 Task: Enable and save the option "Skip loop filter" for "H.264/MPEG-4 Part 10/AVC encoder (x264 10-bit).
Action: Mouse moved to (94, 12)
Screenshot: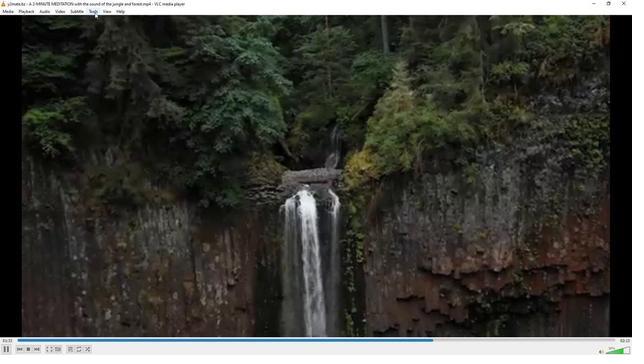 
Action: Mouse pressed left at (94, 12)
Screenshot: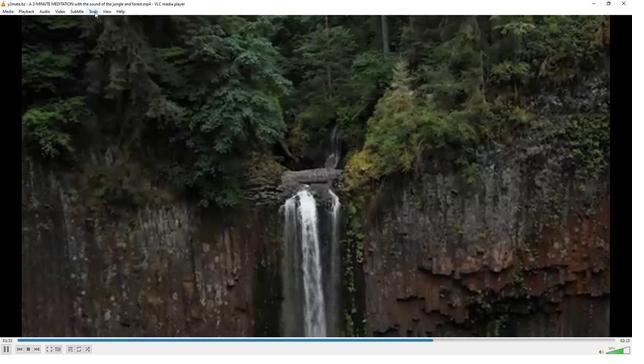 
Action: Mouse moved to (105, 89)
Screenshot: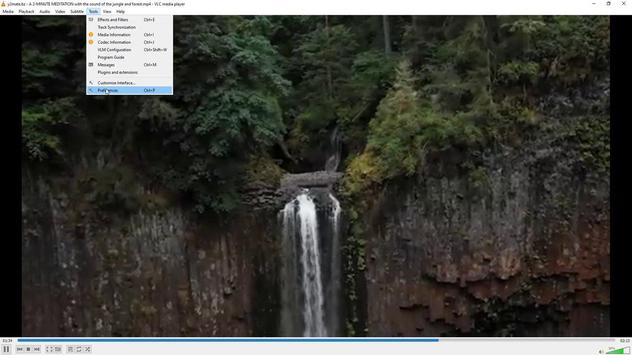 
Action: Mouse pressed left at (105, 89)
Screenshot: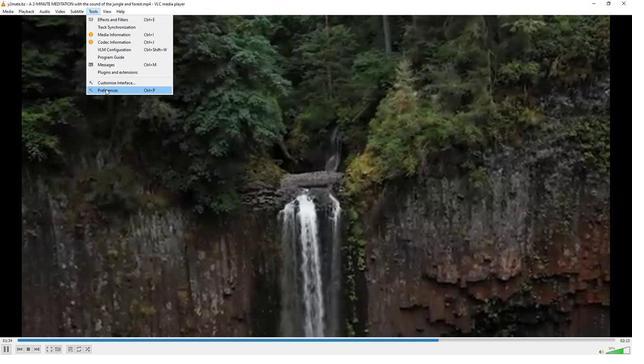 
Action: Mouse moved to (207, 290)
Screenshot: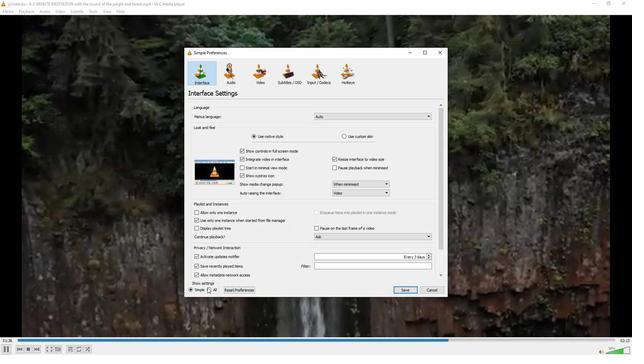 
Action: Mouse pressed left at (207, 290)
Screenshot: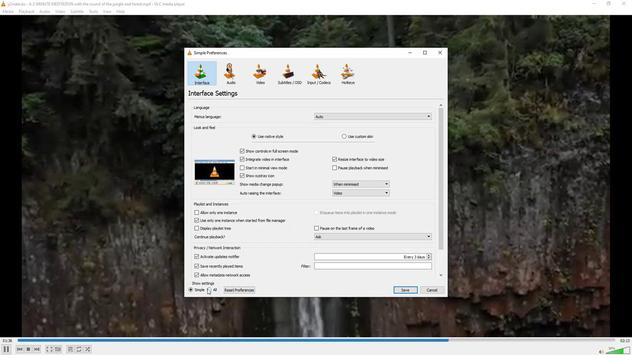
Action: Mouse moved to (198, 223)
Screenshot: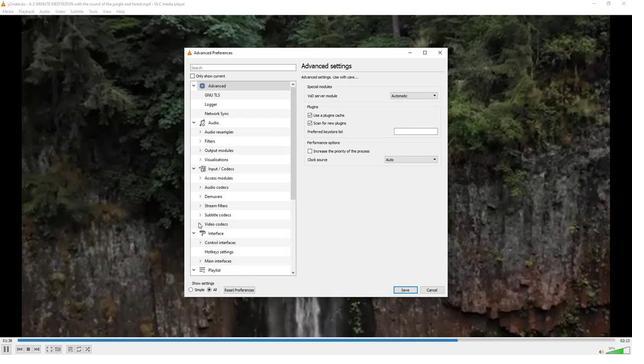
Action: Mouse pressed left at (198, 223)
Screenshot: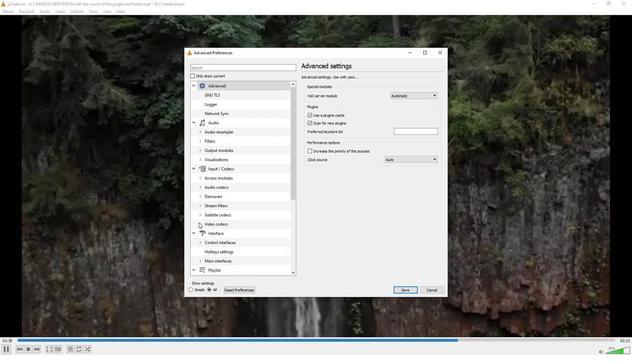 
Action: Mouse moved to (200, 225)
Screenshot: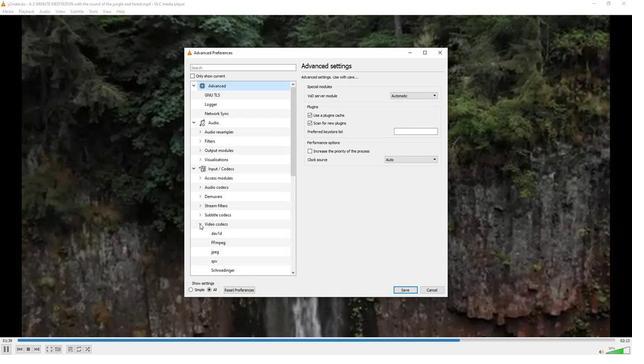 
Action: Mouse scrolled (200, 225) with delta (0, 0)
Screenshot: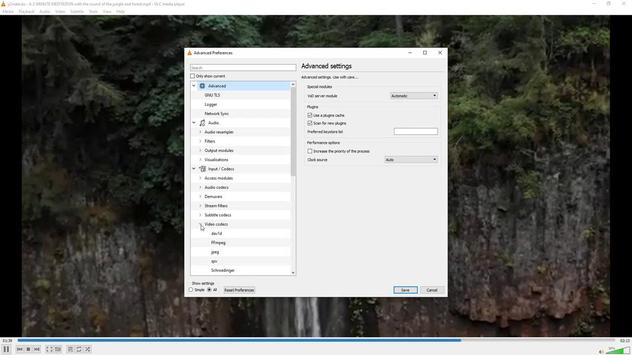 
Action: Mouse scrolled (200, 225) with delta (0, 0)
Screenshot: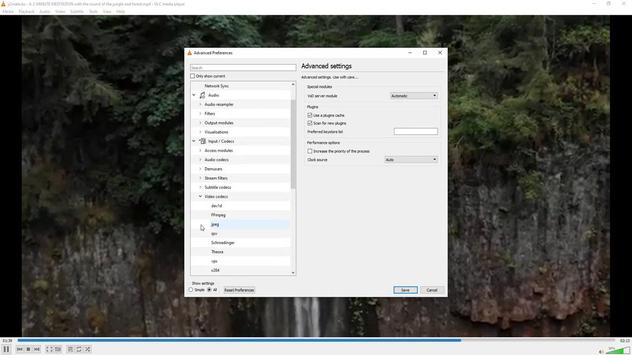 
Action: Mouse moved to (212, 252)
Screenshot: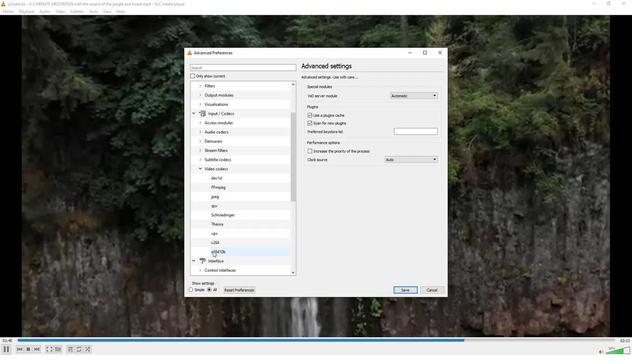 
Action: Mouse pressed left at (212, 252)
Screenshot: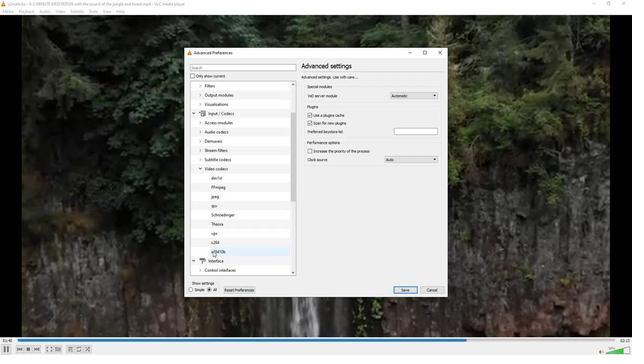 
Action: Mouse moved to (306, 189)
Screenshot: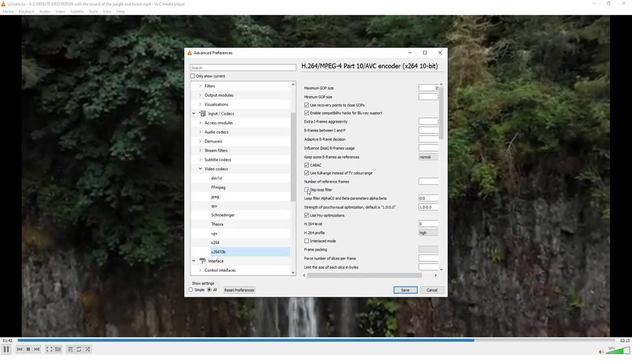 
Action: Mouse pressed left at (306, 189)
Screenshot: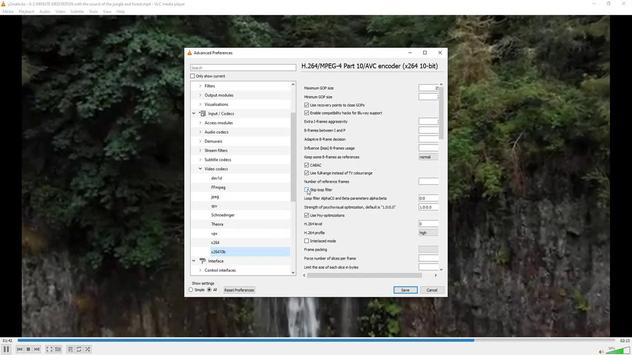 
Action: Mouse moved to (406, 290)
Screenshot: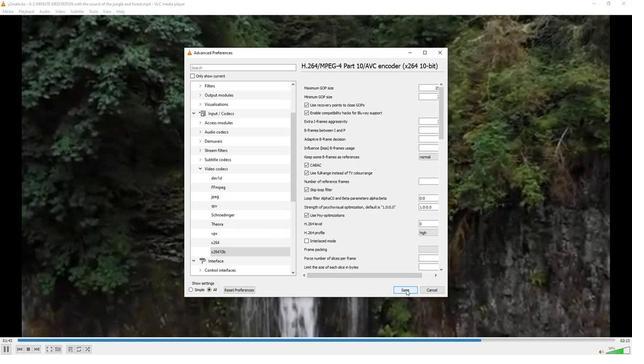 
Action: Mouse pressed left at (406, 290)
Screenshot: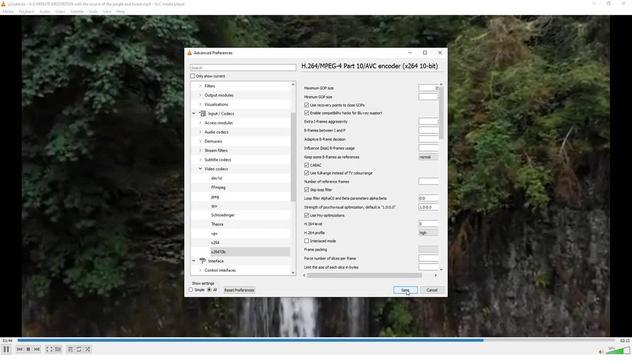 
Action: Mouse moved to (406, 290)
Screenshot: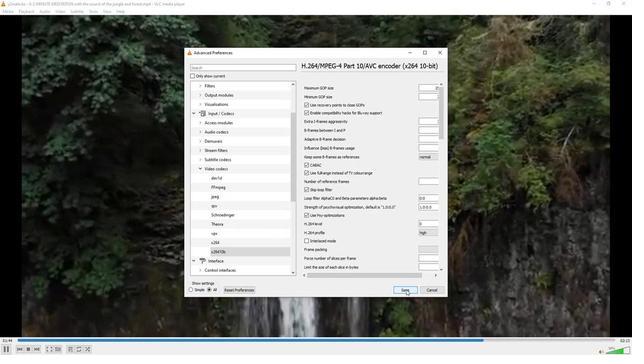 
